 Task: select a rule when a card is emailed into list name by anyone .
Action: Mouse moved to (1158, 97)
Screenshot: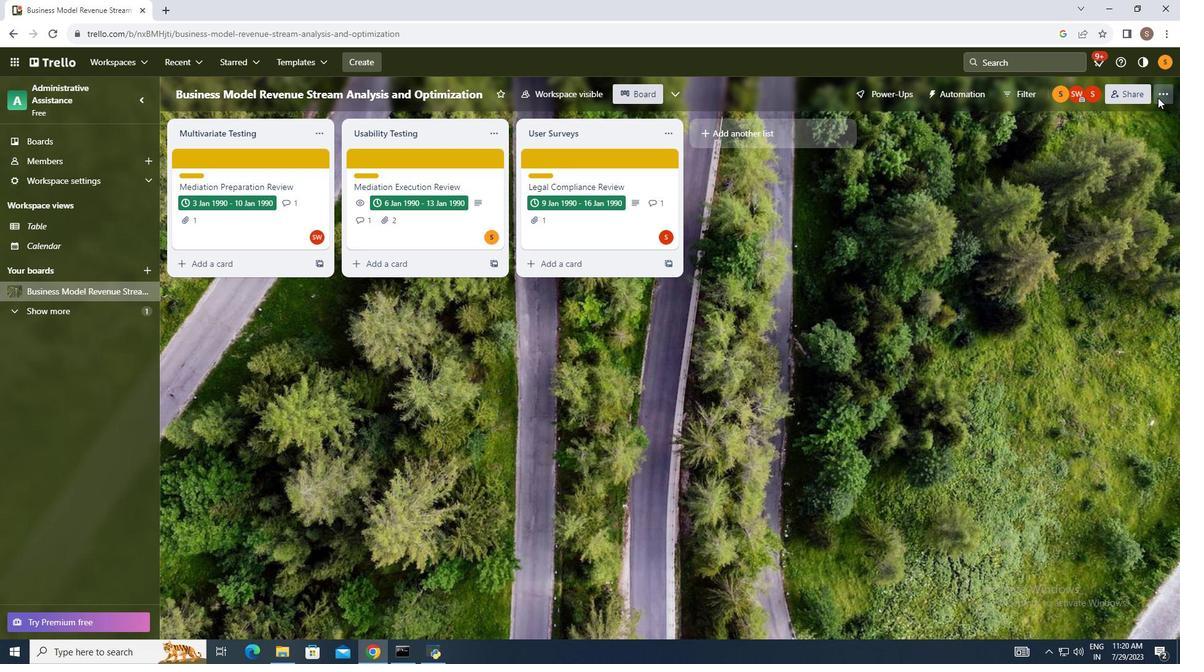 
Action: Mouse pressed left at (1158, 97)
Screenshot: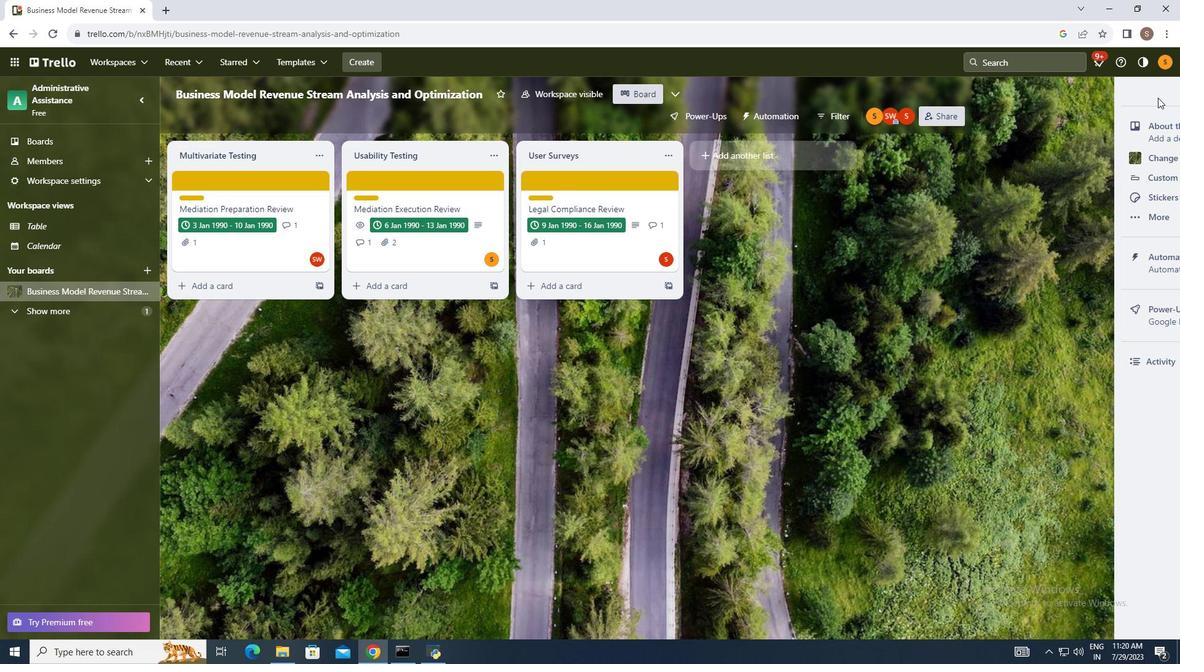 
Action: Mouse moved to (1055, 257)
Screenshot: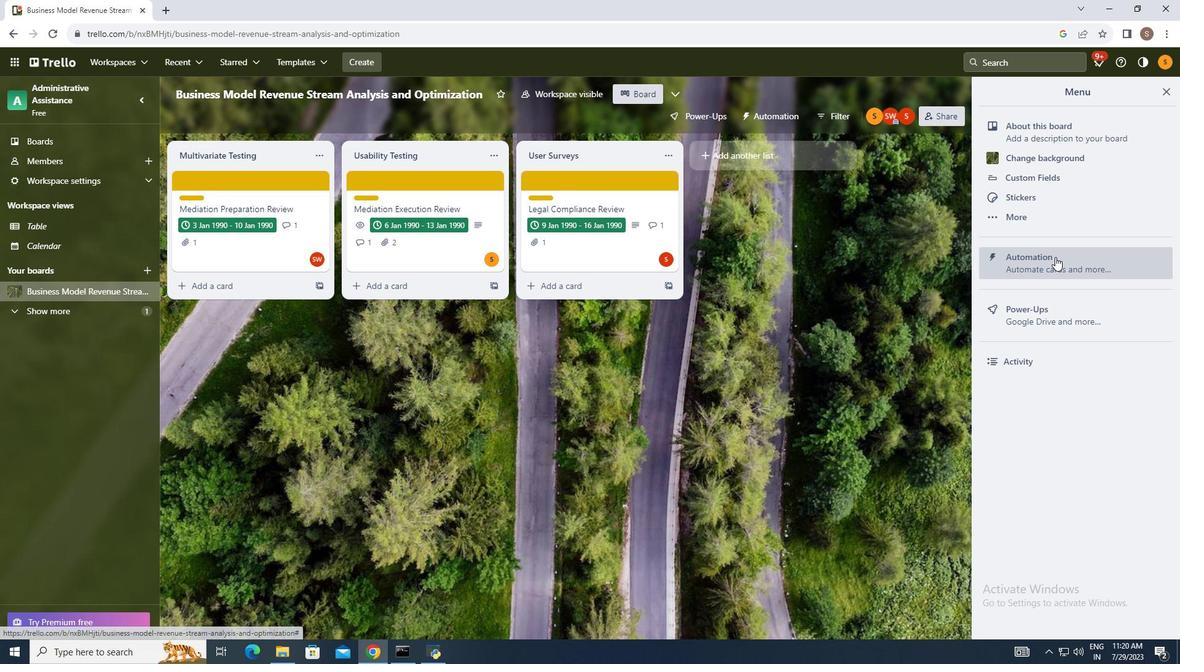 
Action: Mouse pressed left at (1055, 257)
Screenshot: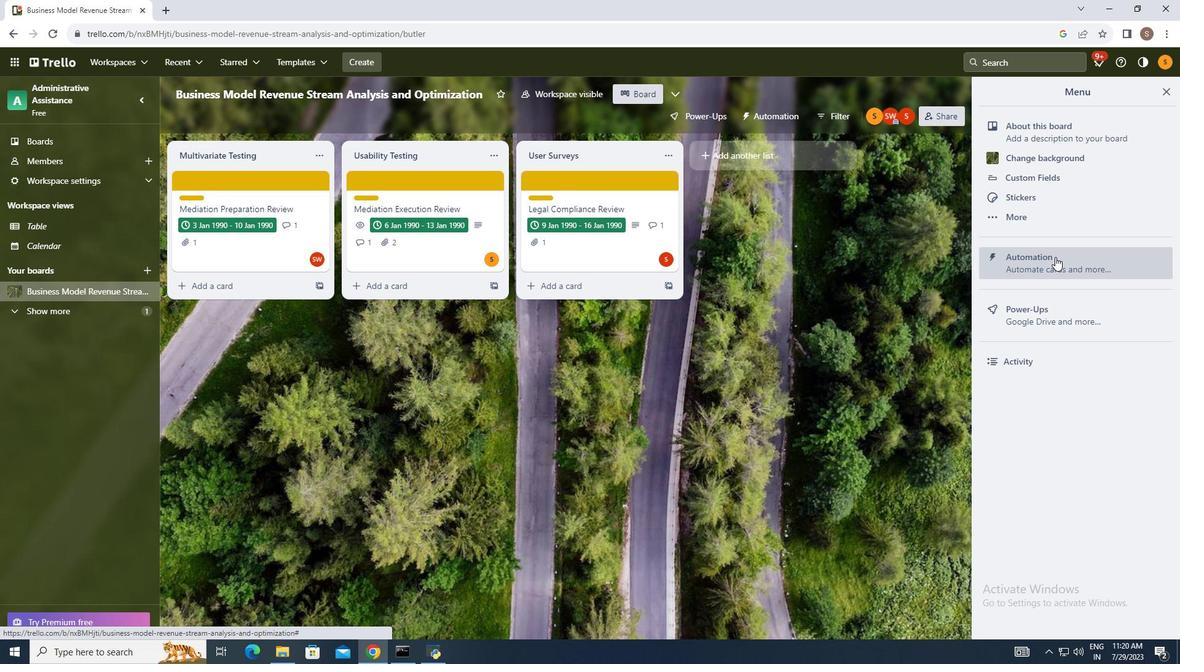 
Action: Mouse moved to (221, 216)
Screenshot: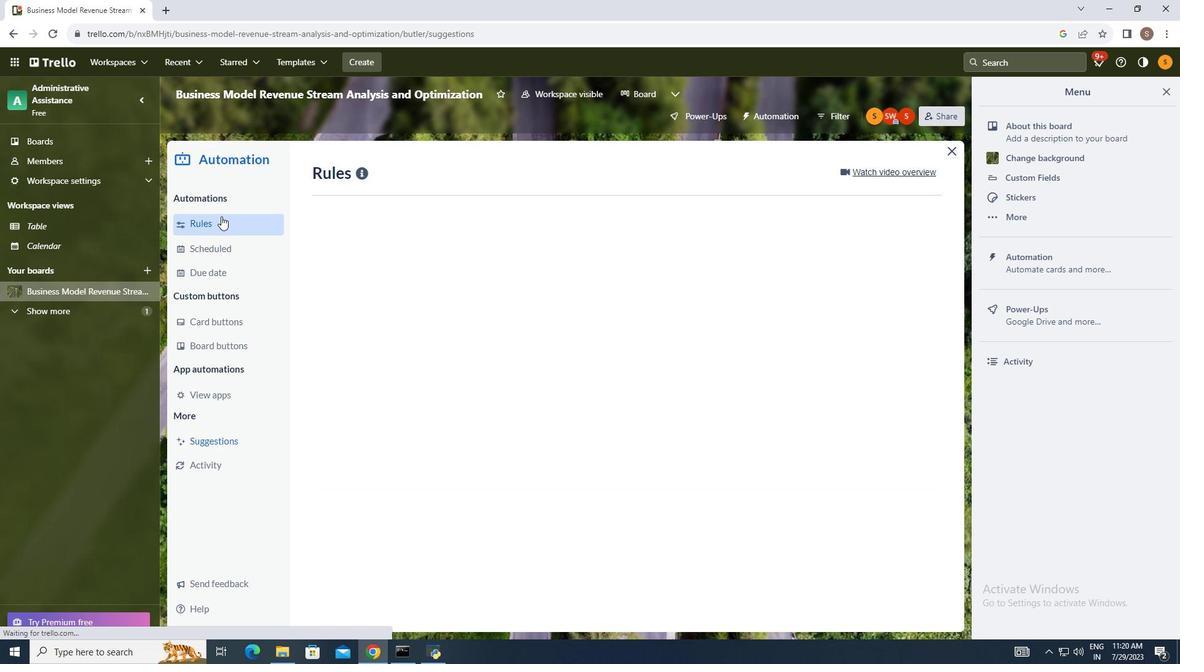 
Action: Mouse pressed left at (221, 216)
Screenshot: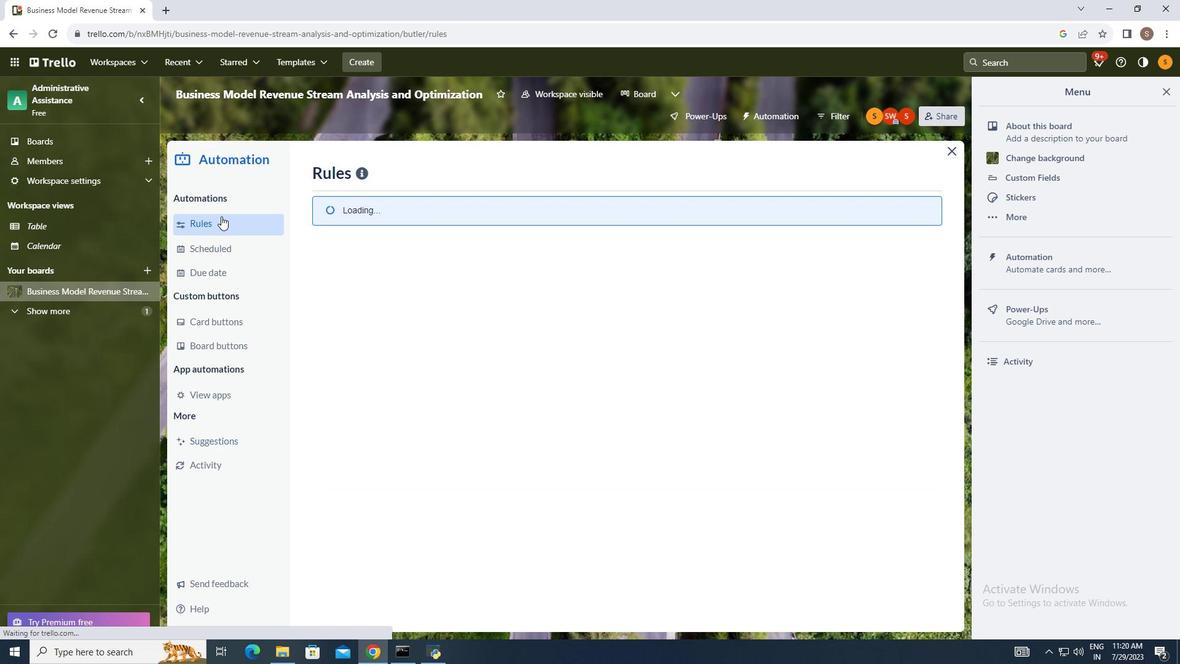 
Action: Mouse moved to (813, 165)
Screenshot: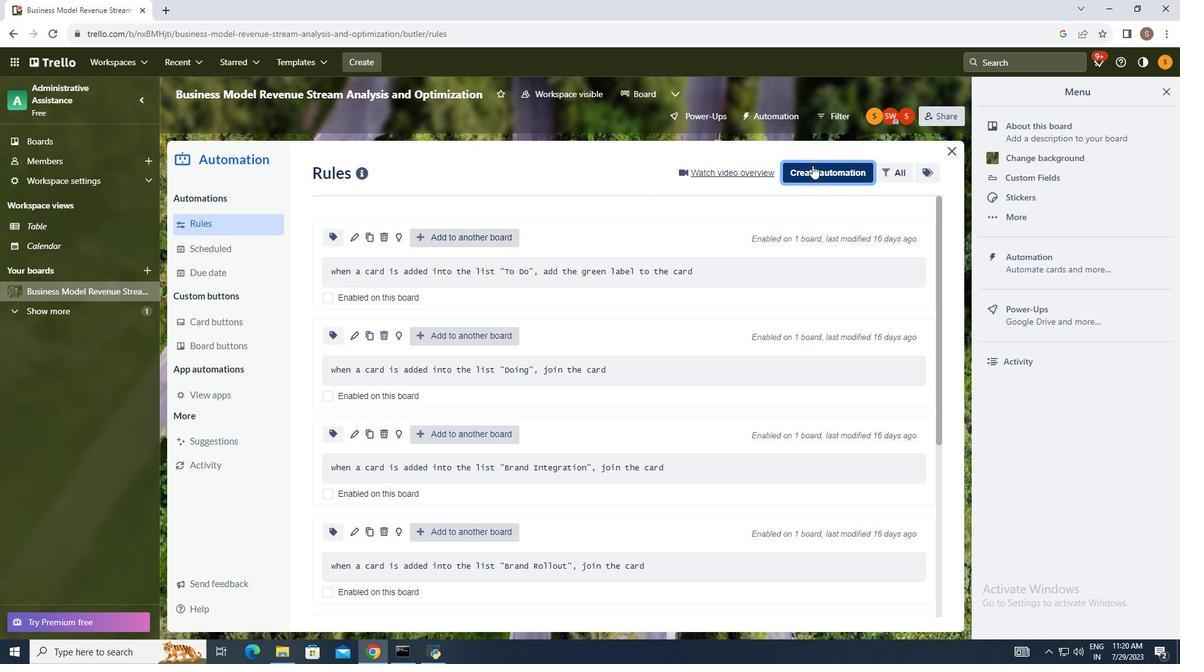 
Action: Mouse pressed left at (813, 165)
Screenshot: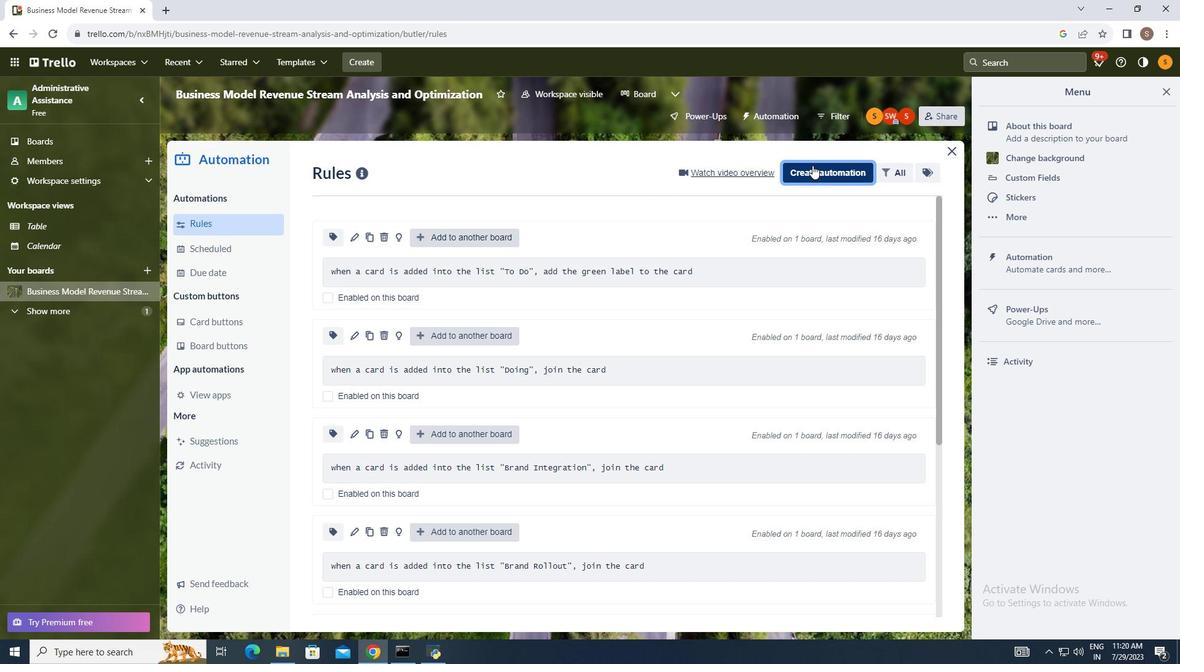 
Action: Mouse moved to (631, 284)
Screenshot: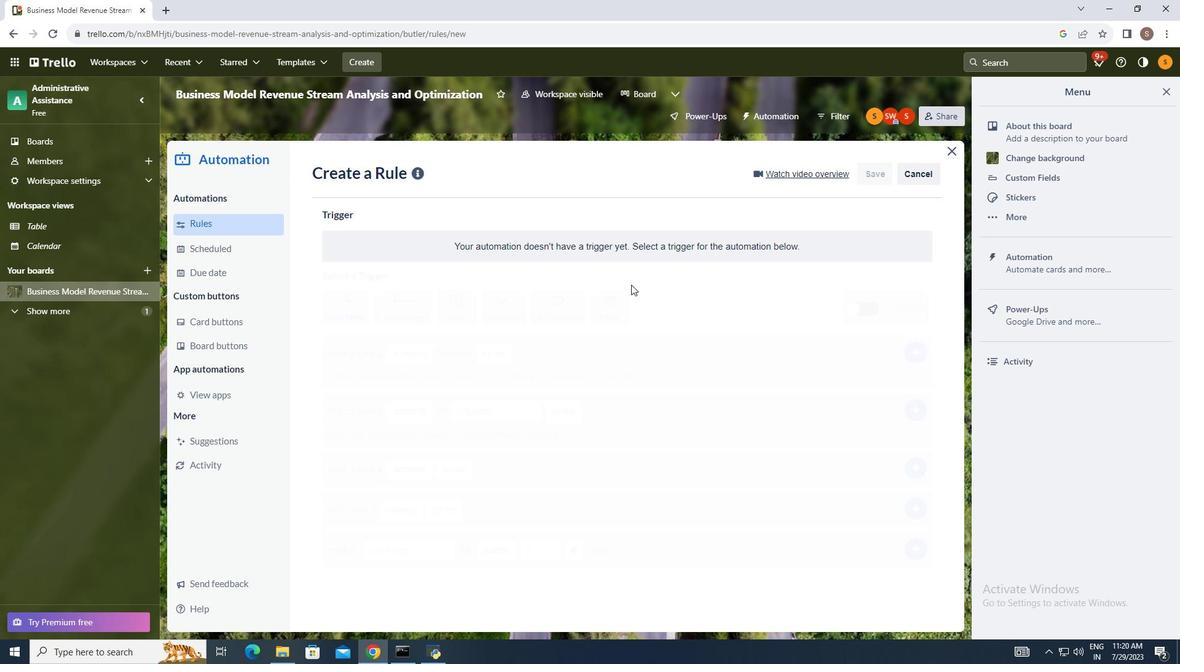 
Action: Mouse pressed left at (631, 284)
Screenshot: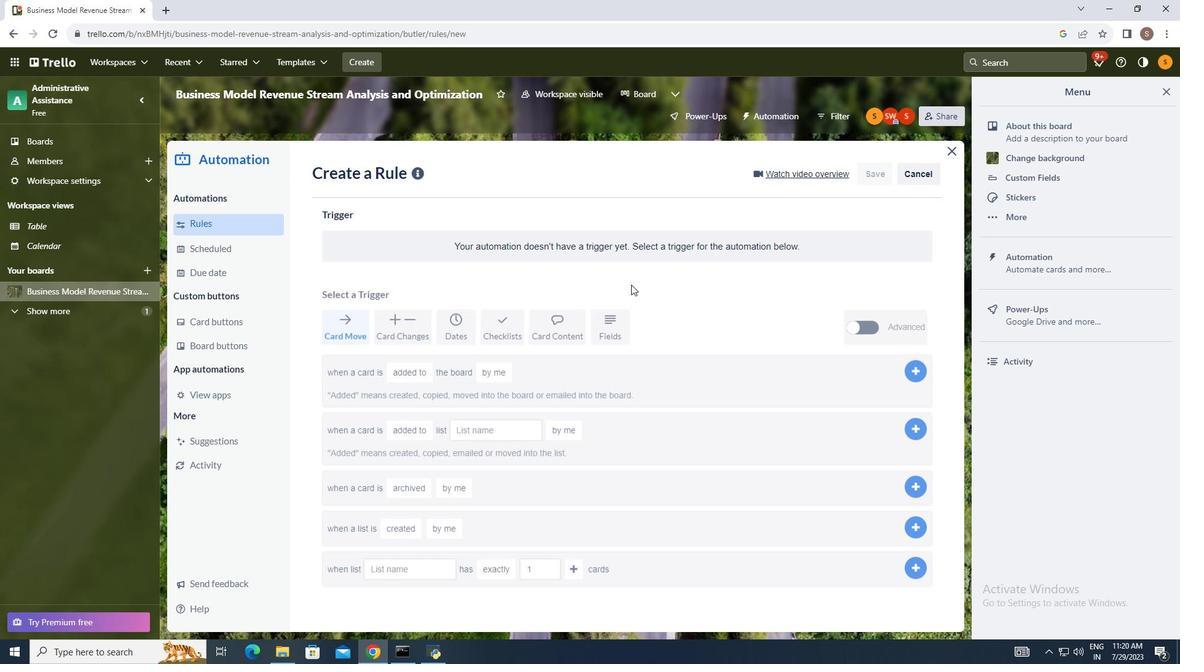 
Action: Mouse moved to (410, 445)
Screenshot: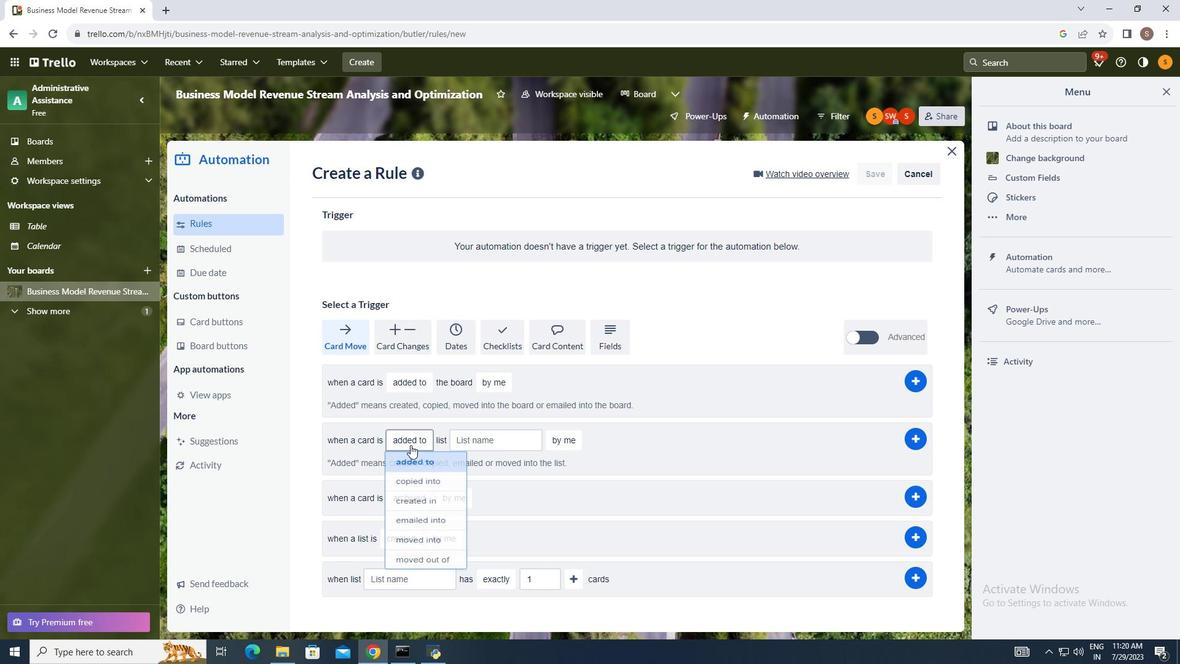 
Action: Mouse pressed left at (410, 445)
Screenshot: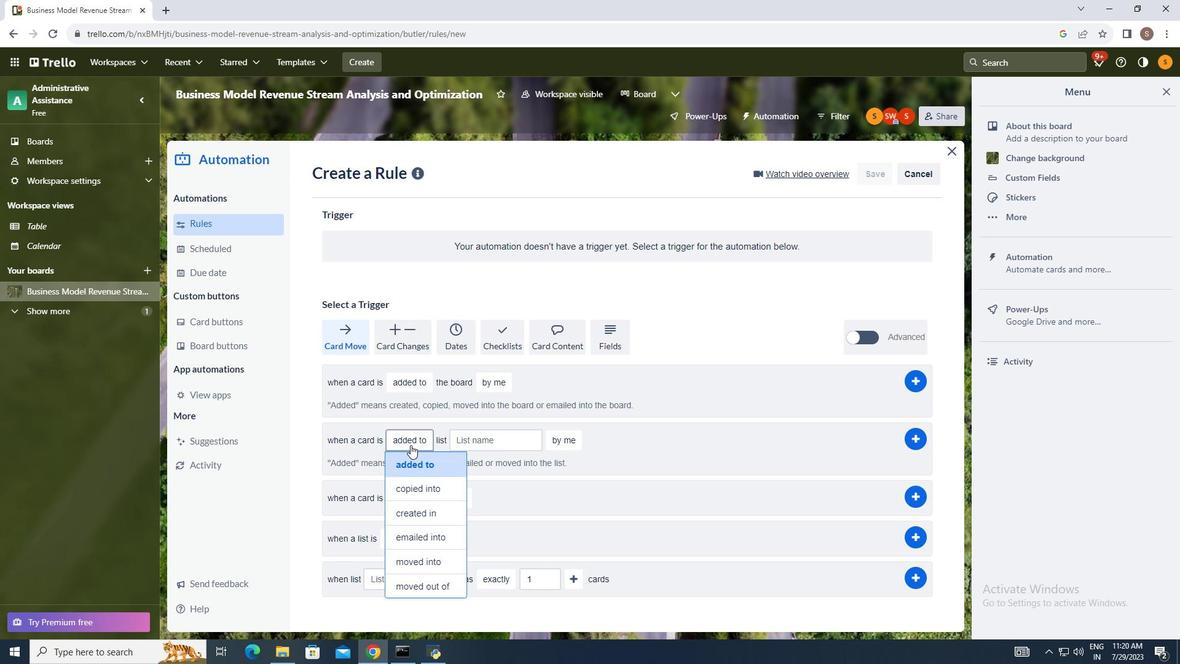 
Action: Mouse moved to (430, 535)
Screenshot: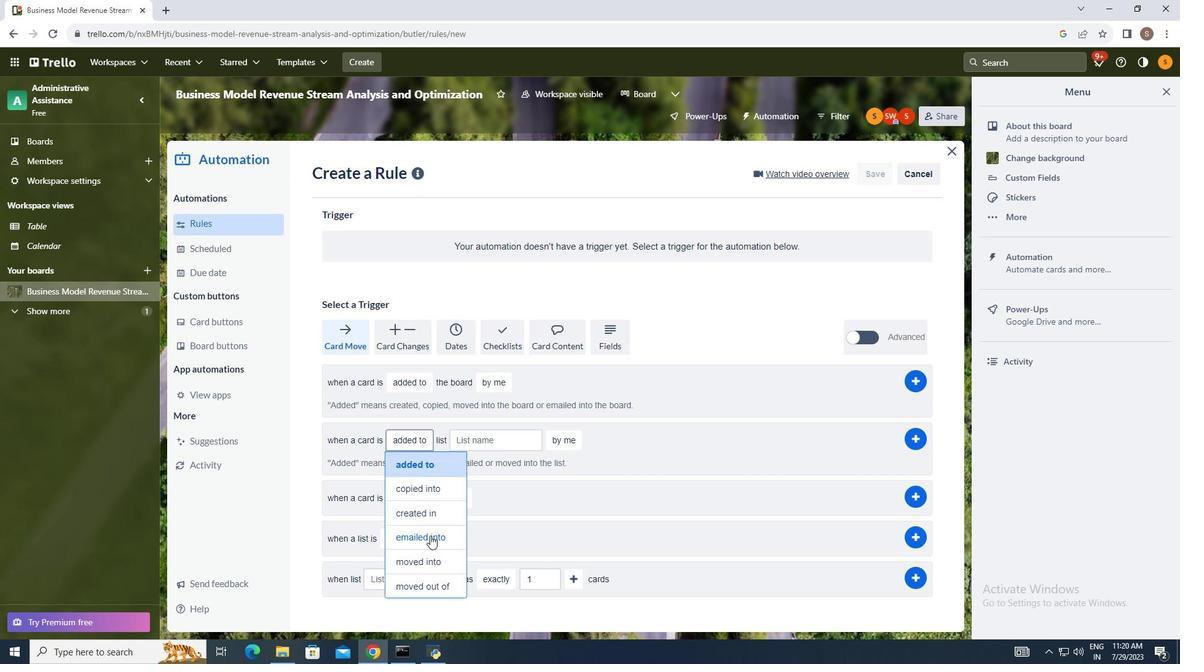
Action: Mouse pressed left at (430, 535)
Screenshot: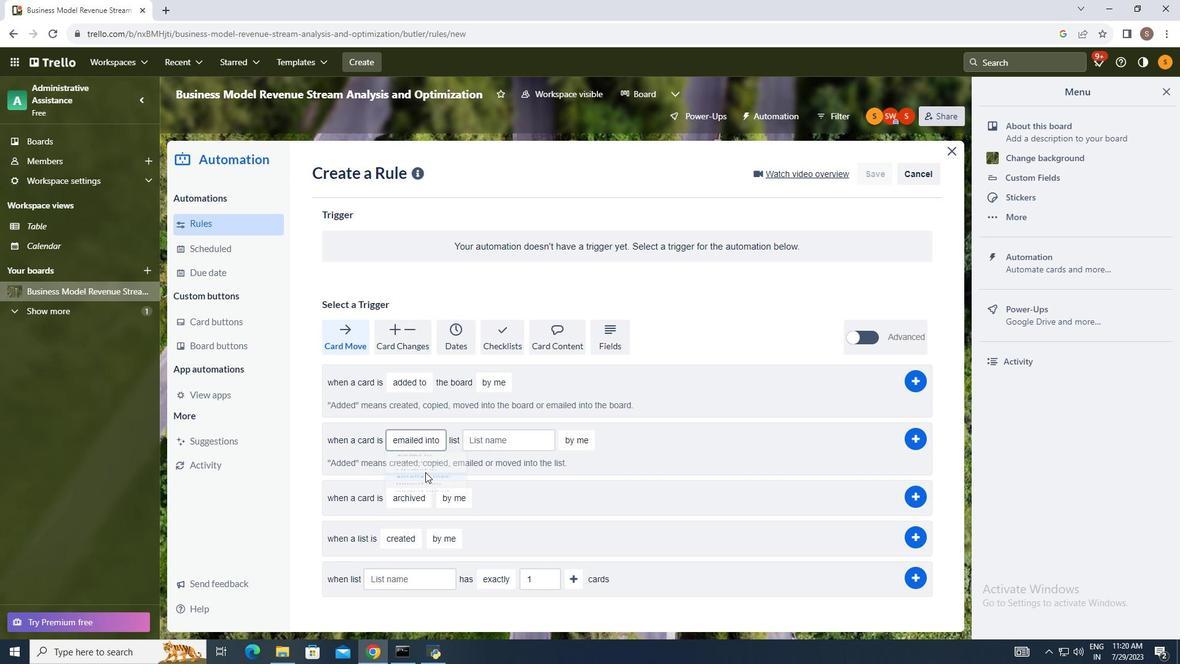 
Action: Mouse moved to (484, 439)
Screenshot: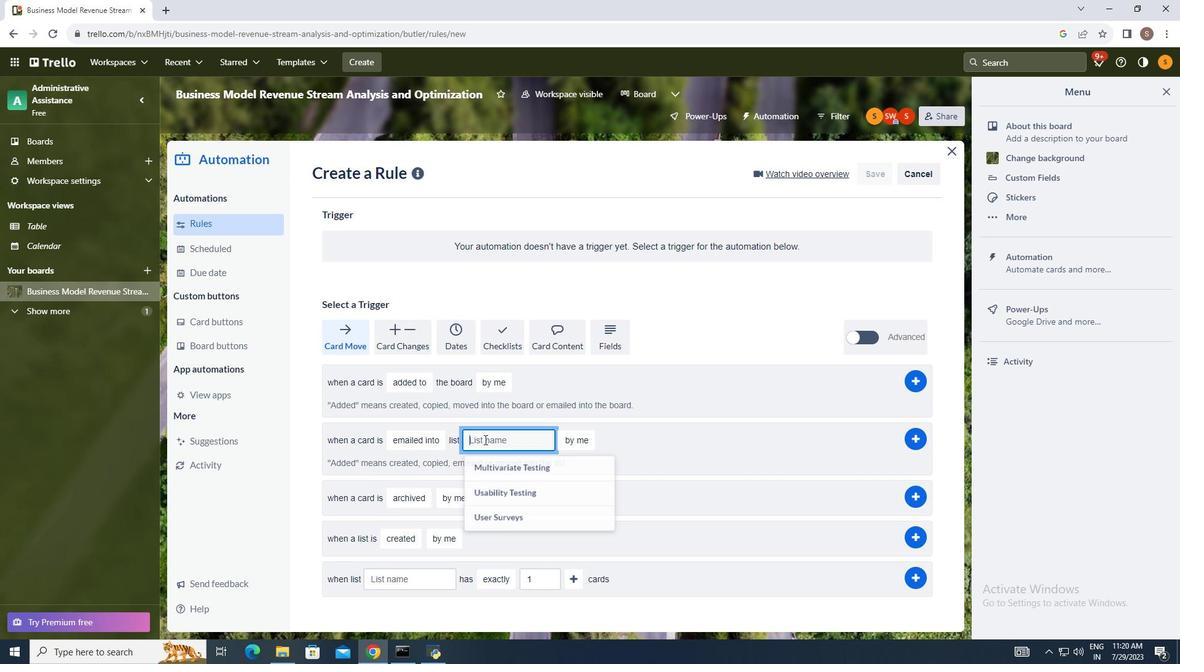 
Action: Mouse pressed left at (484, 439)
Screenshot: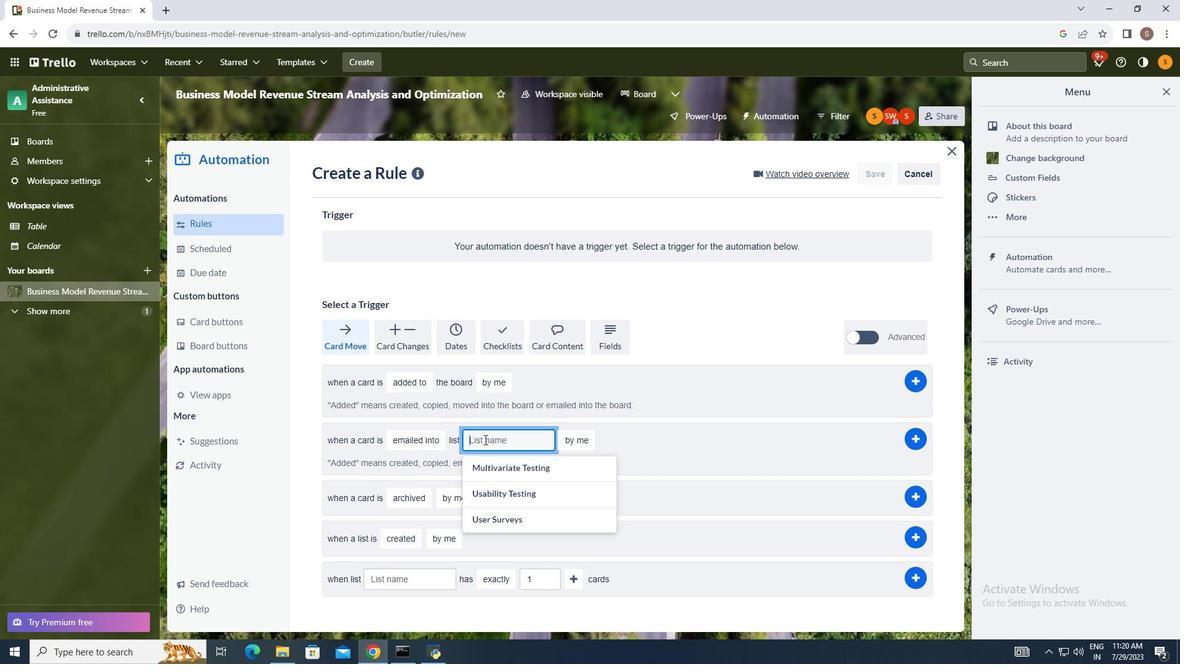 
Action: Key pressed n
Screenshot: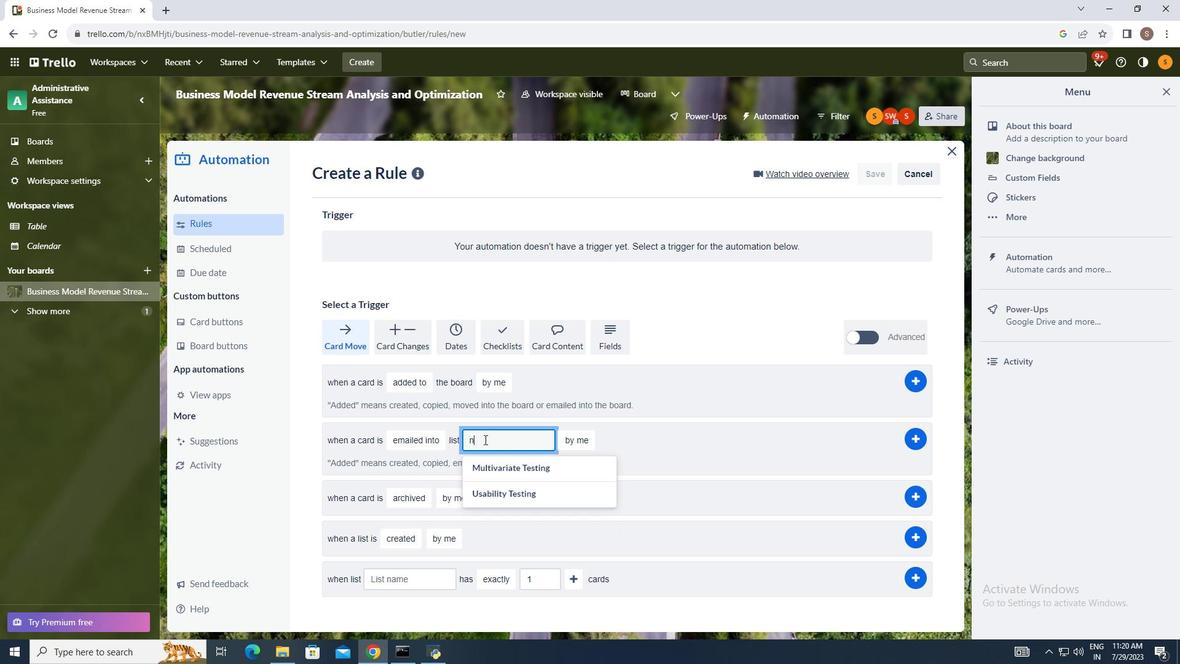 
Action: Mouse moved to (484, 439)
Screenshot: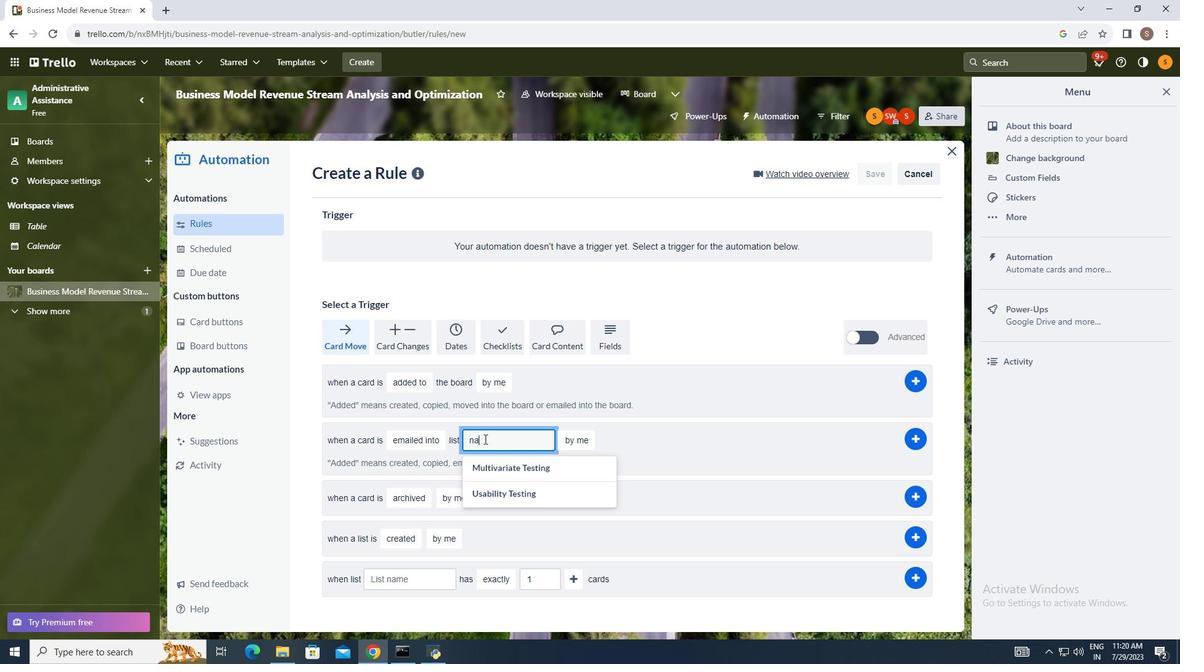 
Action: Key pressed ame
Screenshot: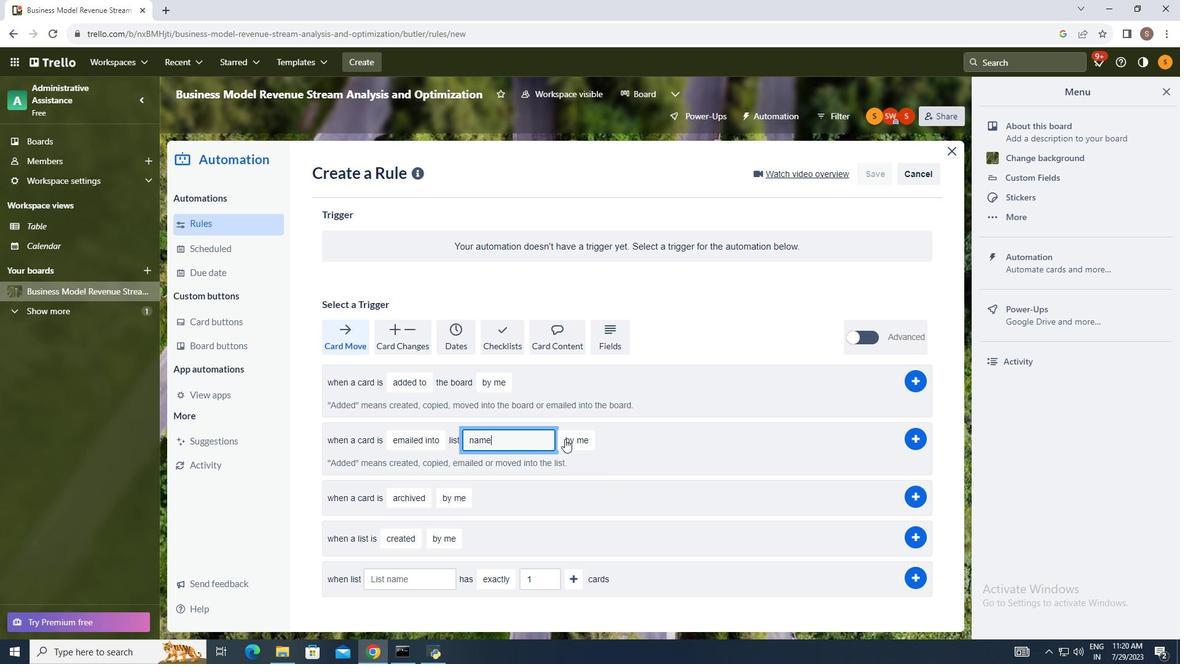 
Action: Mouse moved to (573, 439)
Screenshot: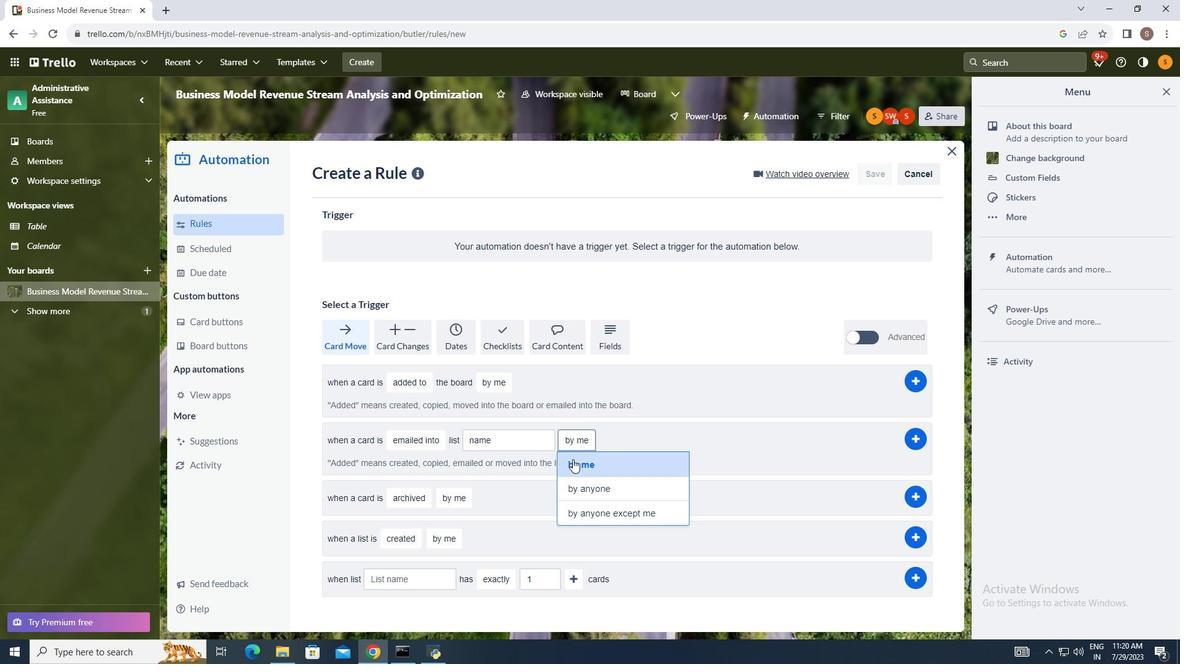 
Action: Mouse pressed left at (573, 439)
Screenshot: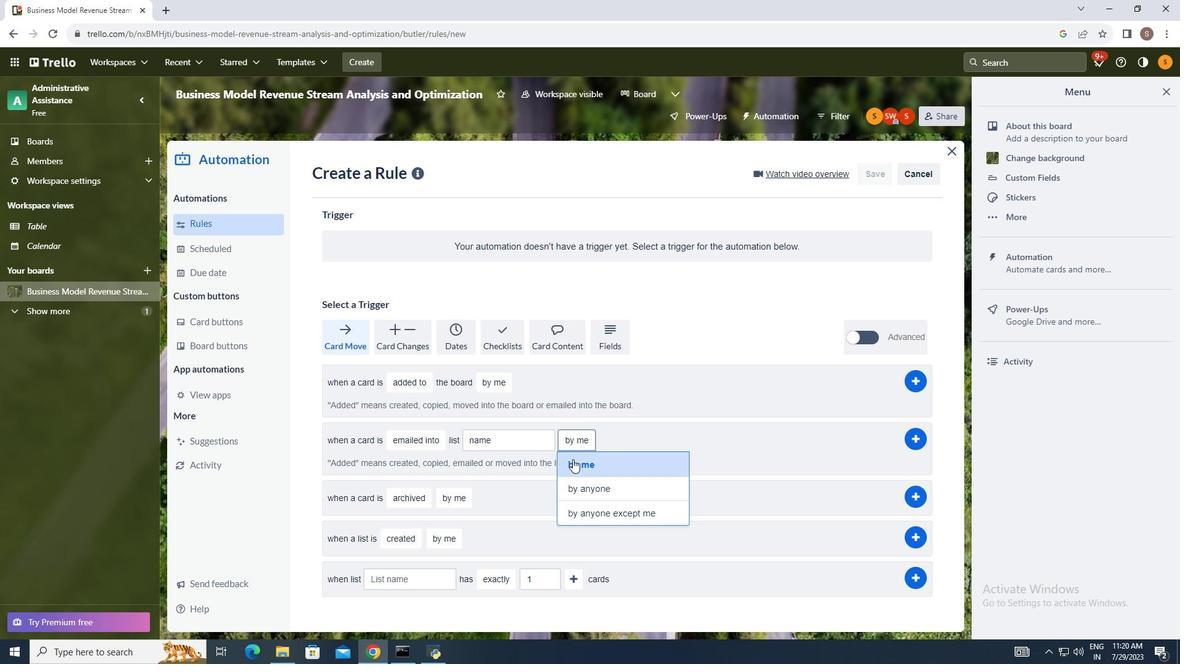 
Action: Mouse moved to (578, 484)
Screenshot: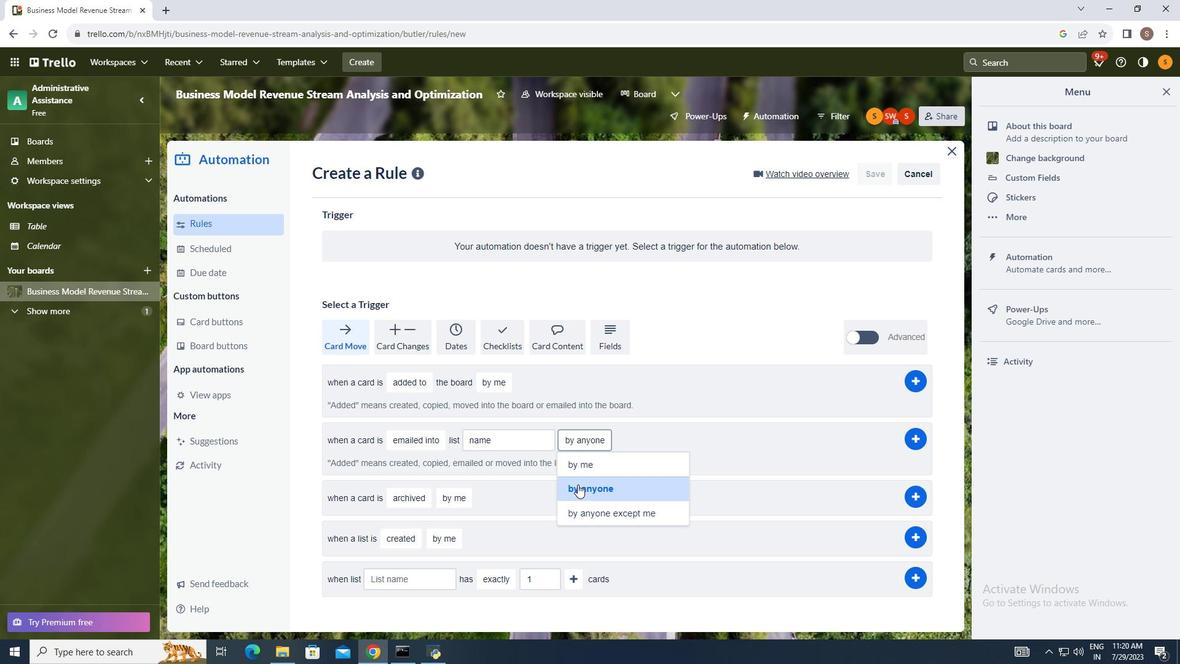 
Action: Mouse pressed left at (578, 484)
Screenshot: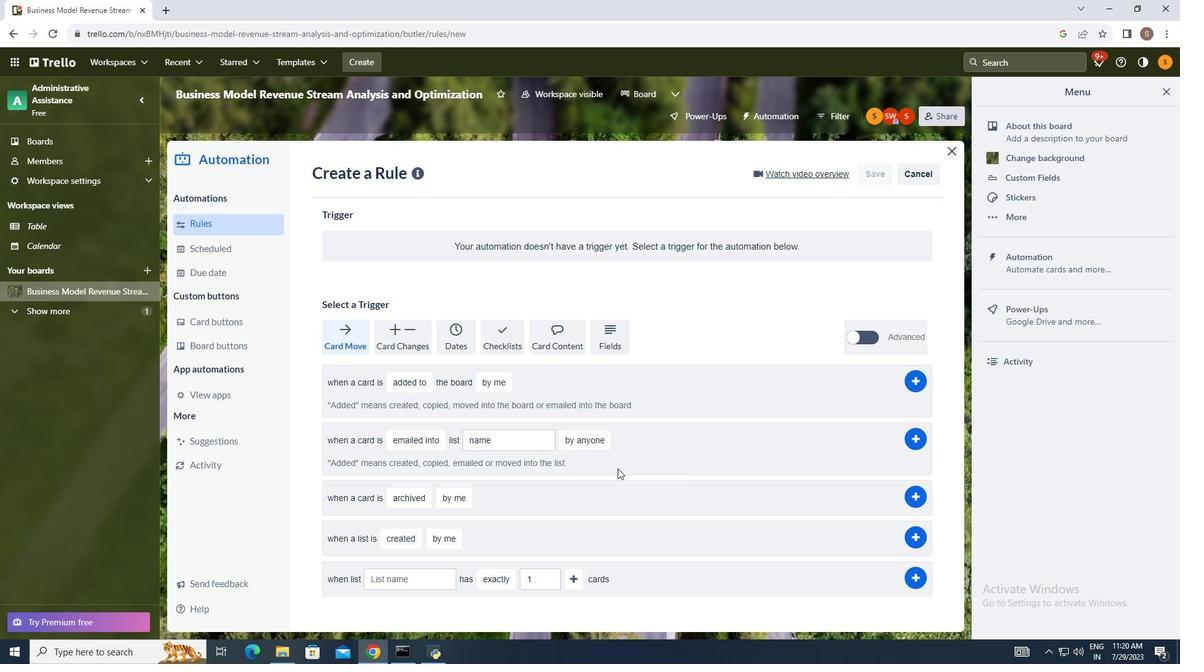 
Action: Mouse moved to (647, 429)
Screenshot: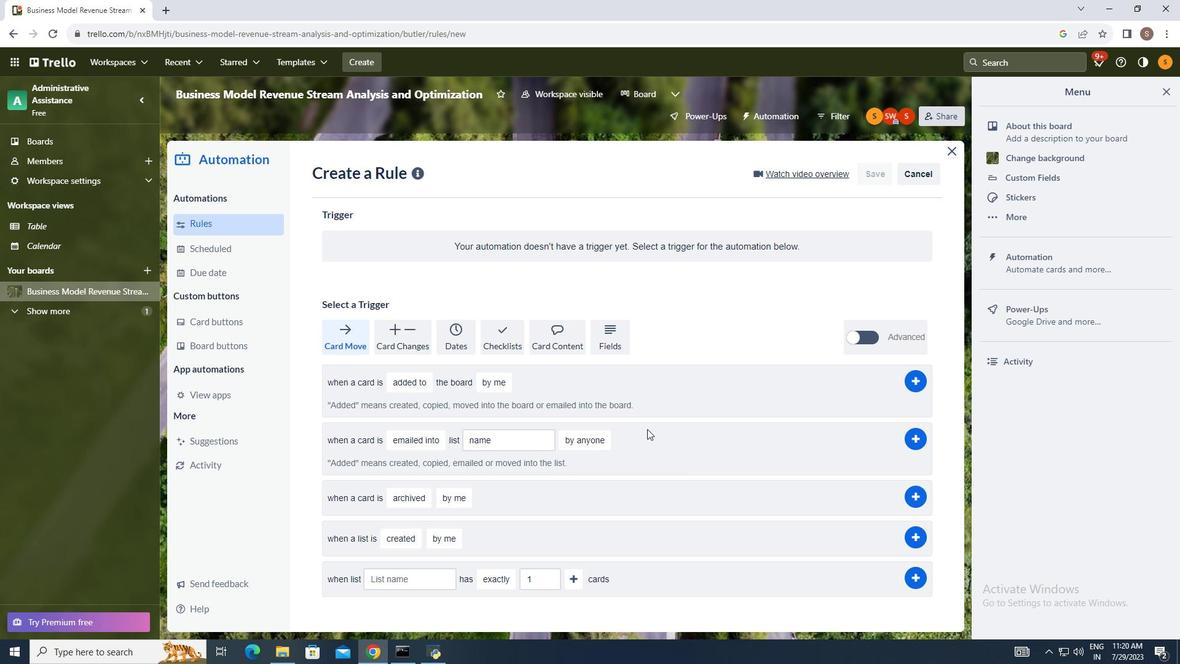 
